 Task: Select imported Contacts.
Action: Mouse moved to (654, 89)
Screenshot: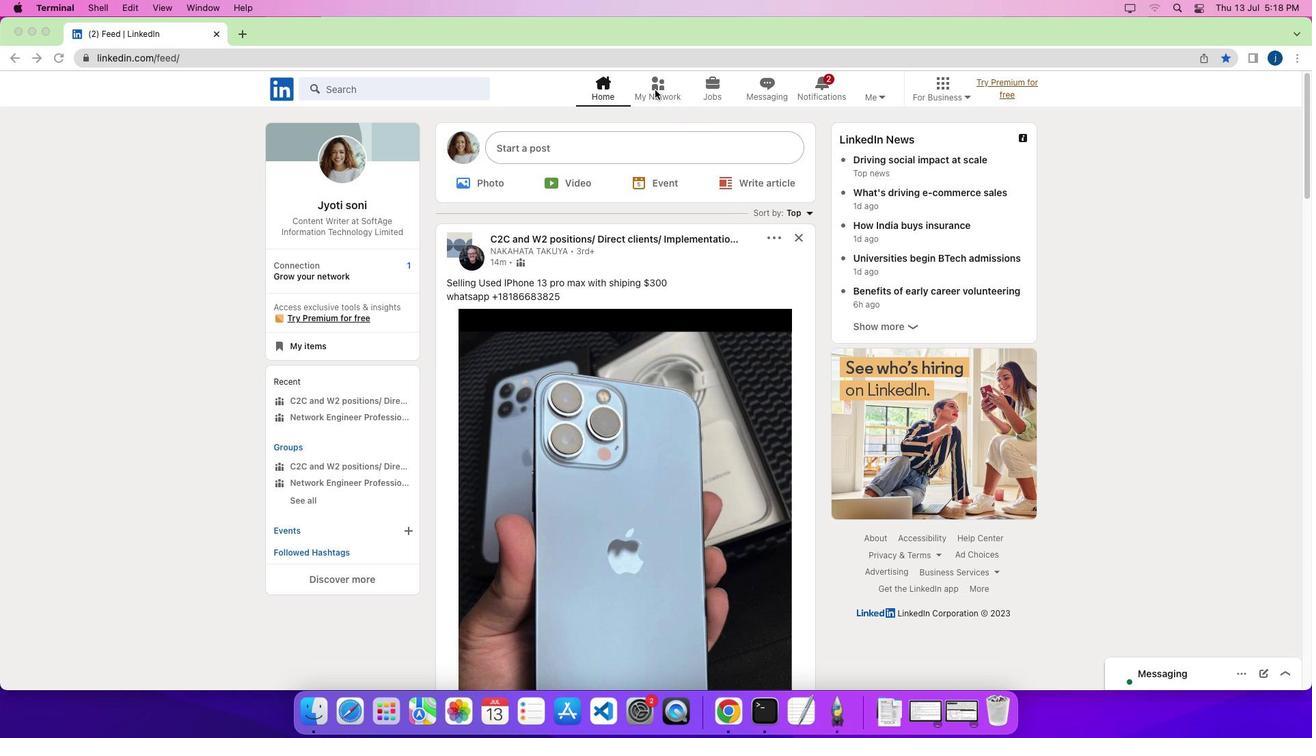 
Action: Mouse pressed left at (654, 89)
Screenshot: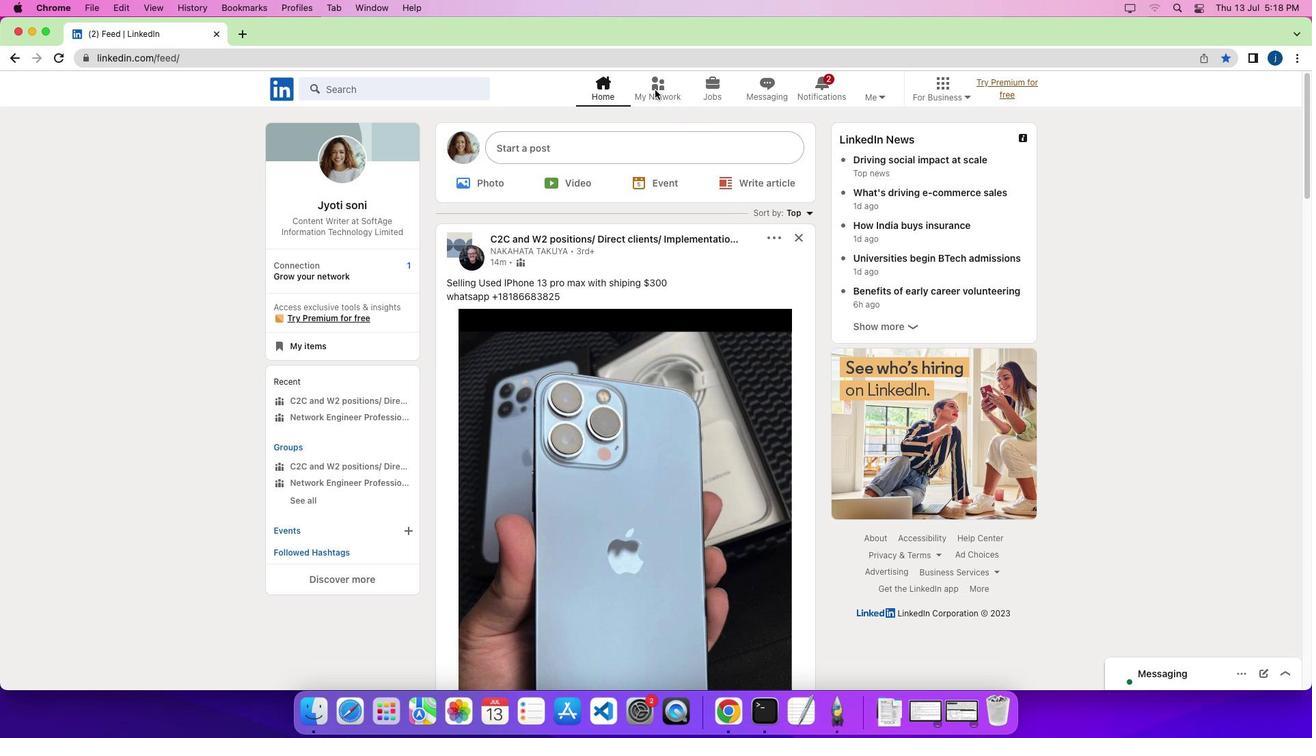 
Action: Mouse pressed left at (654, 89)
Screenshot: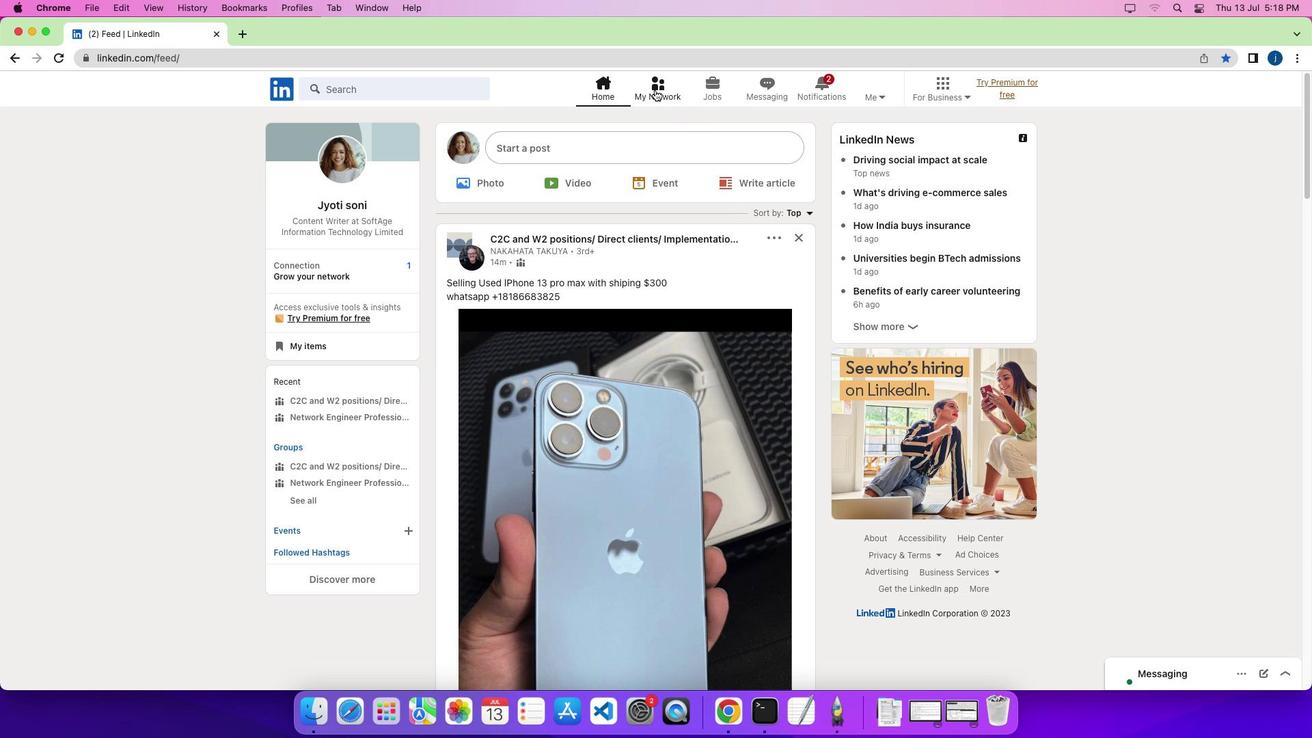 
Action: Mouse moved to (351, 184)
Screenshot: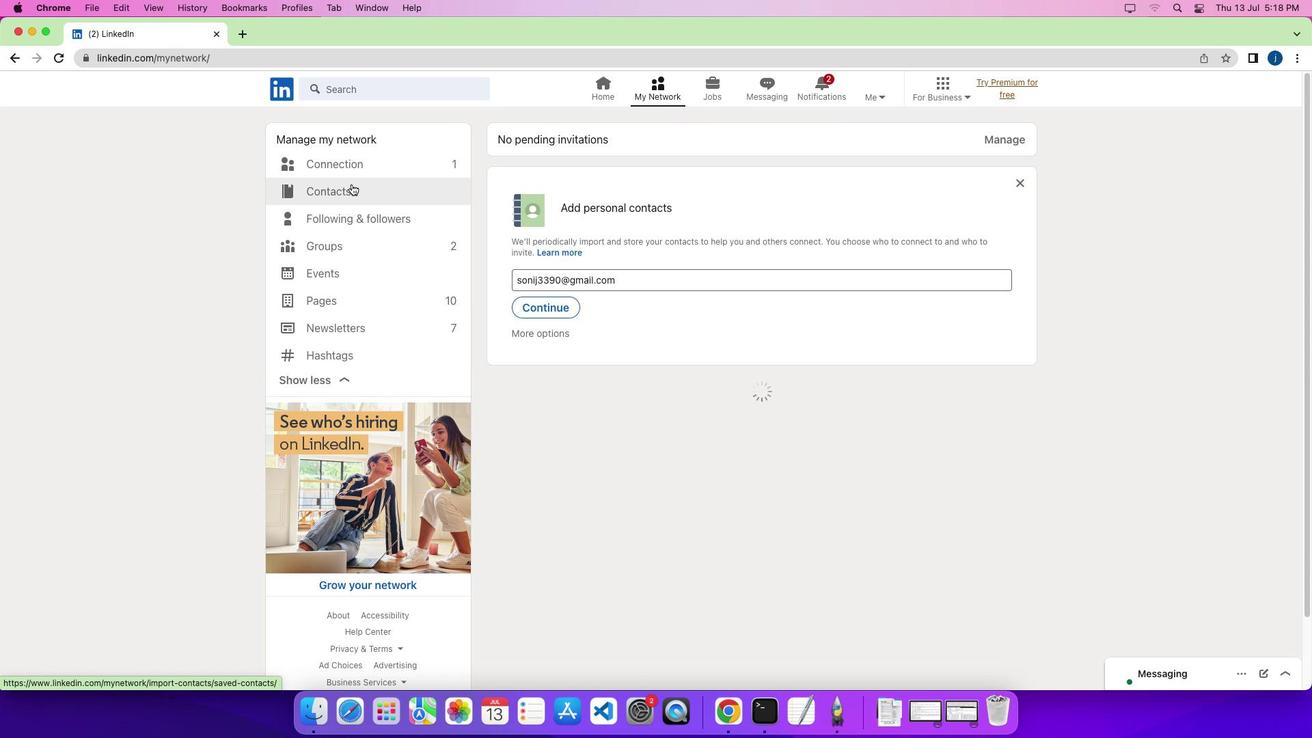 
Action: Mouse pressed left at (351, 184)
Screenshot: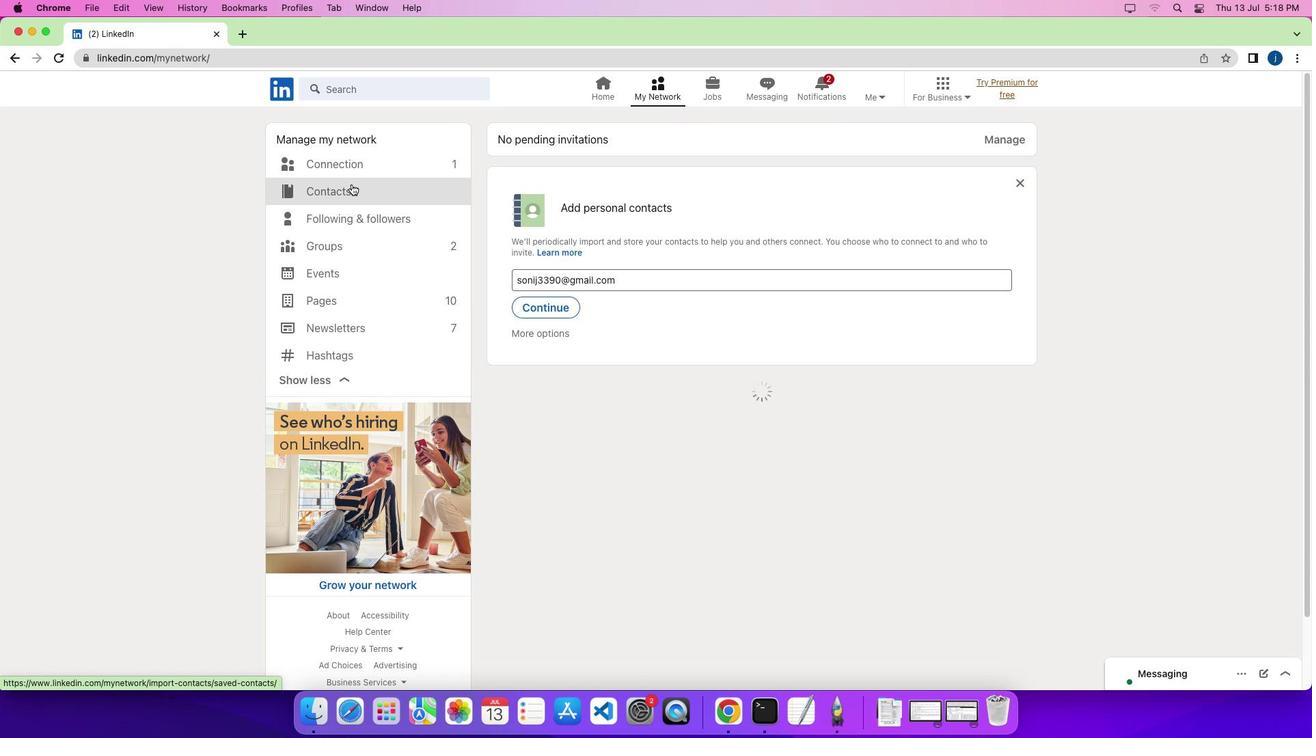 
Action: Mouse moved to (900, 218)
Screenshot: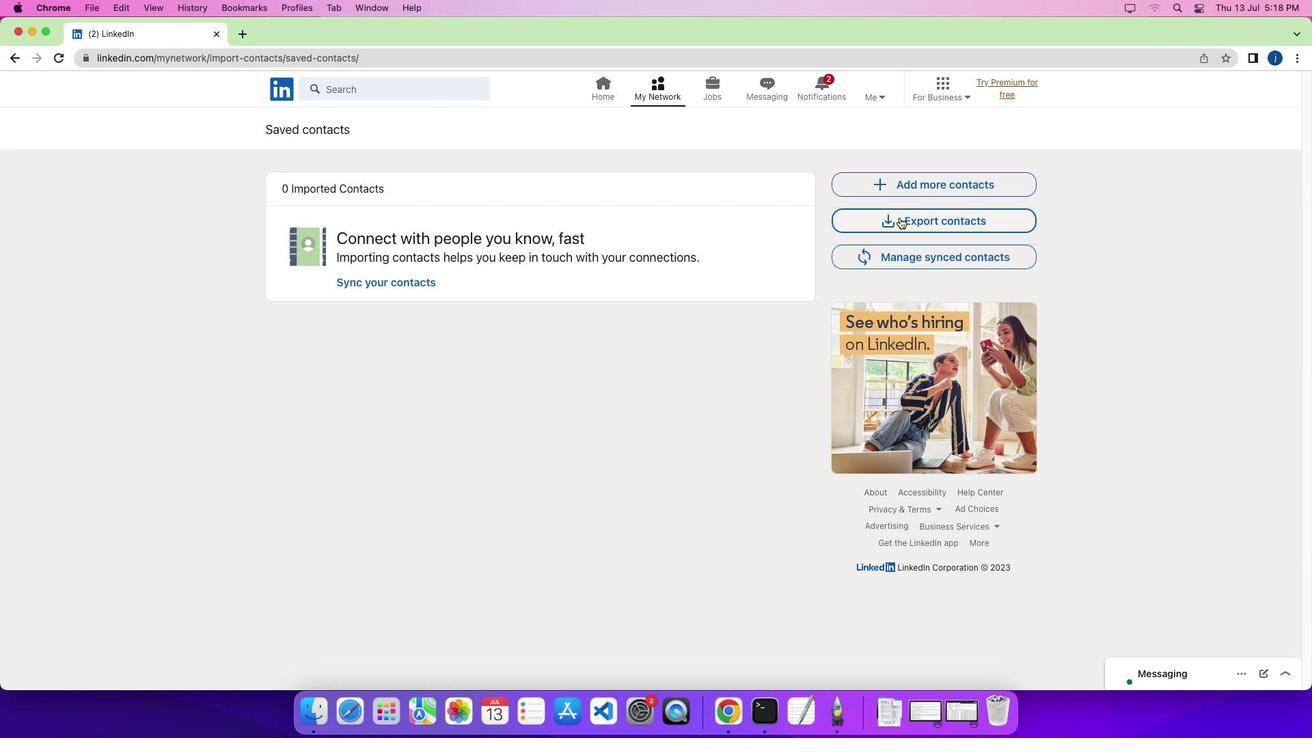 
Action: Mouse pressed left at (900, 218)
Screenshot: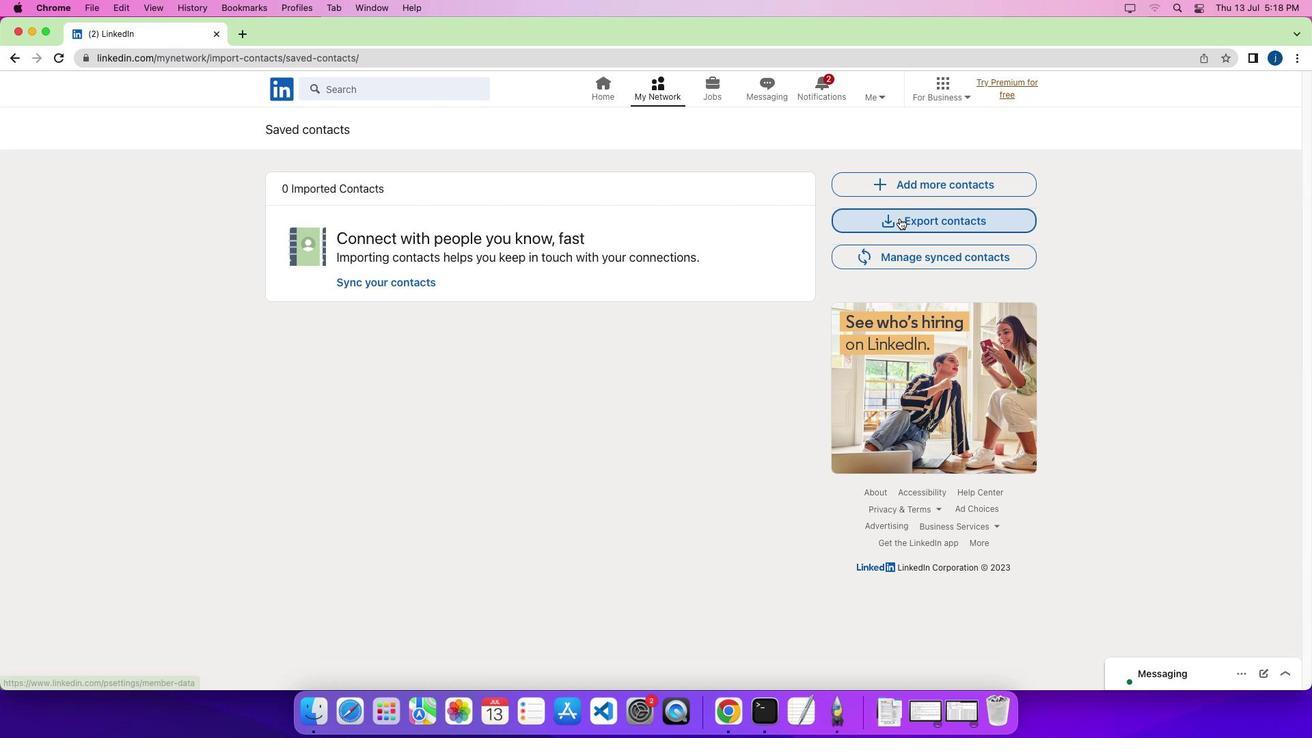 
Action: Mouse moved to (852, 281)
Screenshot: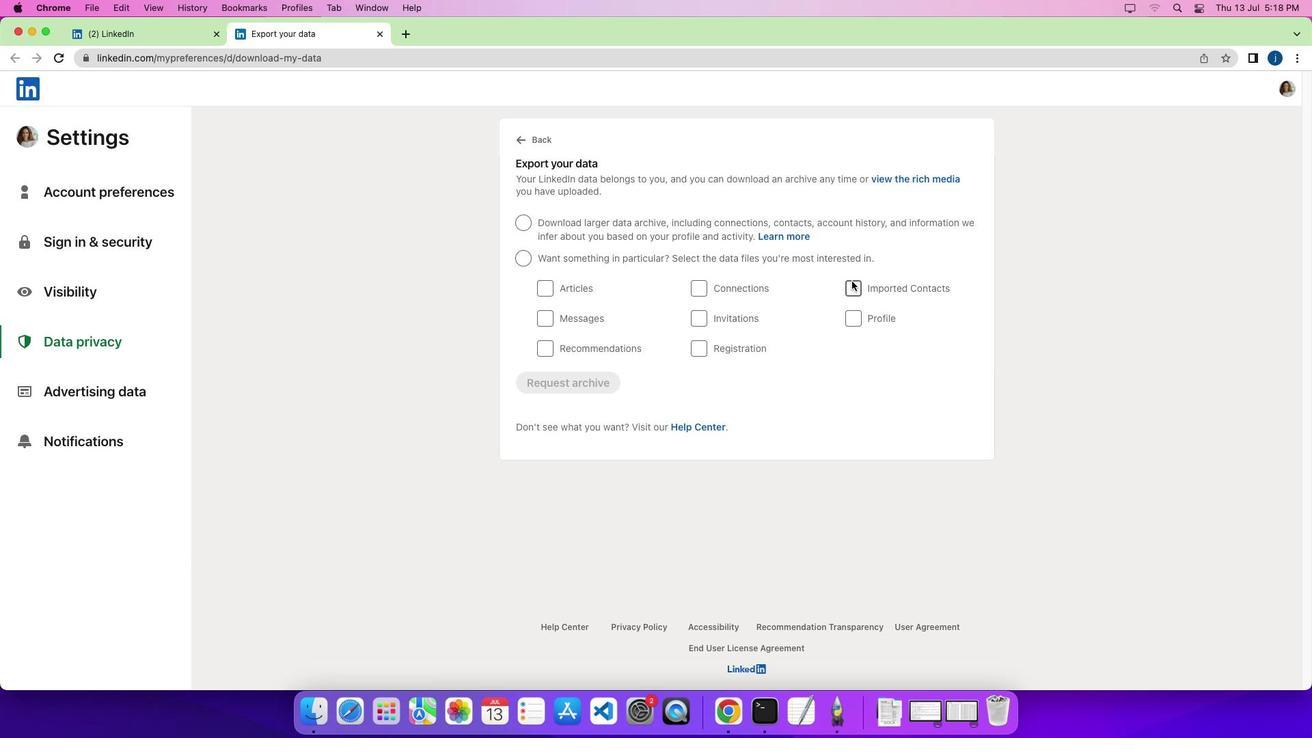 
Action: Mouse pressed left at (852, 281)
Screenshot: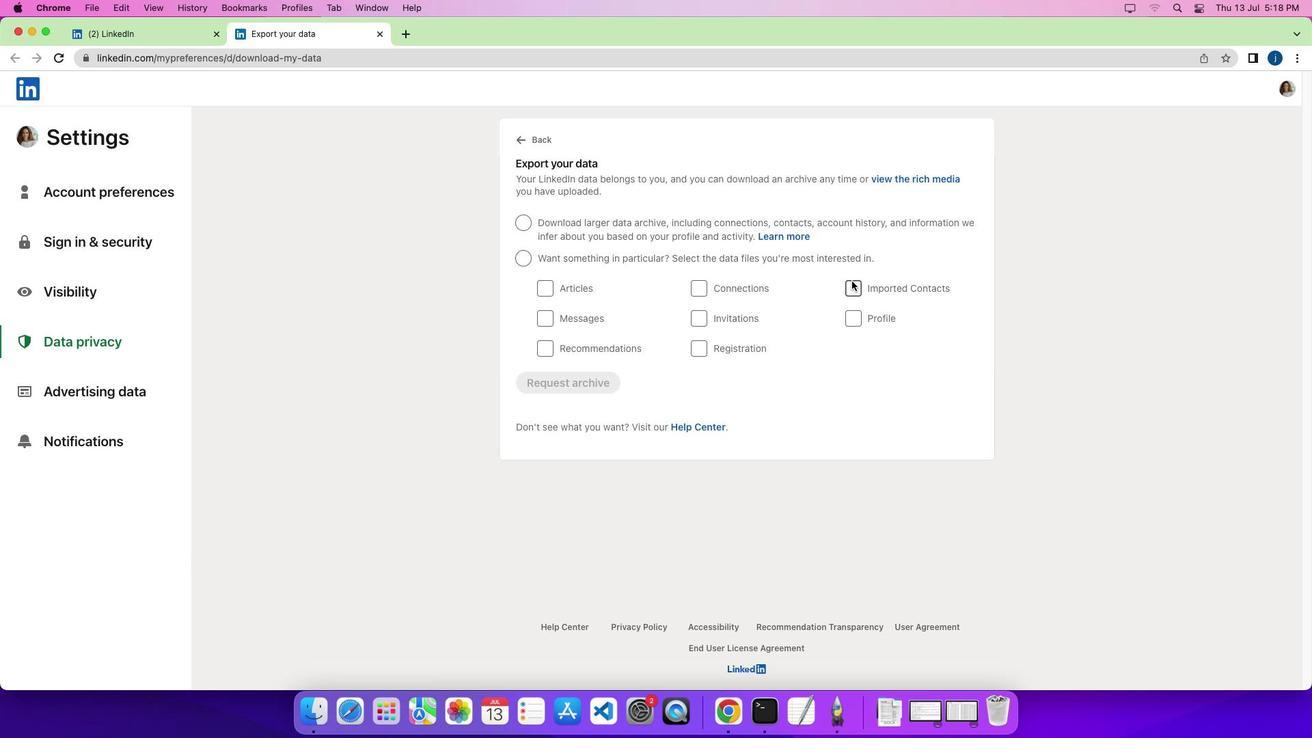 
Action: Mouse moved to (901, 265)
Screenshot: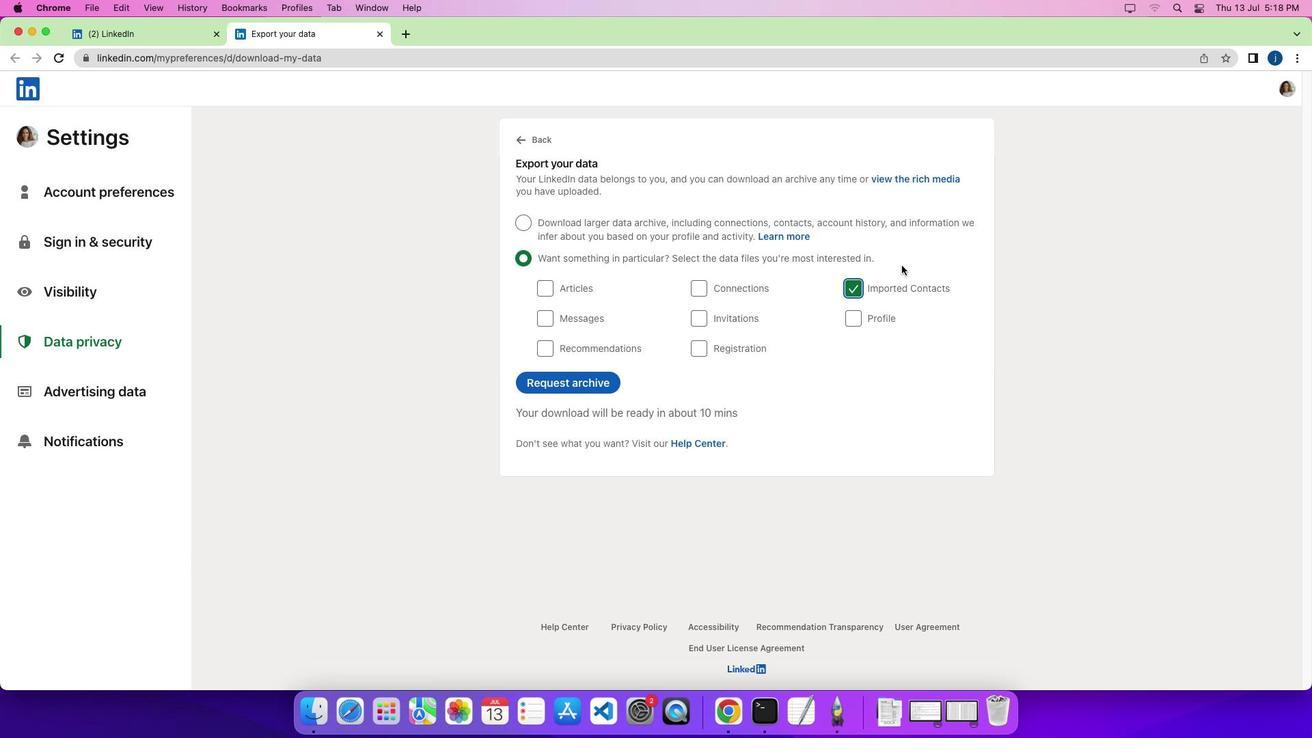 
